 Task: Add an event with the title Sales Territory Planning and Expansion Discussion, date '2023/10/11', time 7:50 AM to 9:50 AMand add a description: The session will conclude with a recap and summary of key takeaways, providing participants with a comprehensive understanding of the elements that contribute to successful presentations. Participants will be encouraged to continue practicing their presentation skills outside of the session and seek further opportunities for growth and improvement.Select event color  Banana . Add location for the event as: 654 Puerta del Sol, Madrid, Spain, logged in from the account softage.5@softage.netand send the event invitation to softage.3@softage.net and softage.4@softage.net. Set a reminder for the event Weekly on Sunday
Action: Mouse moved to (51, 134)
Screenshot: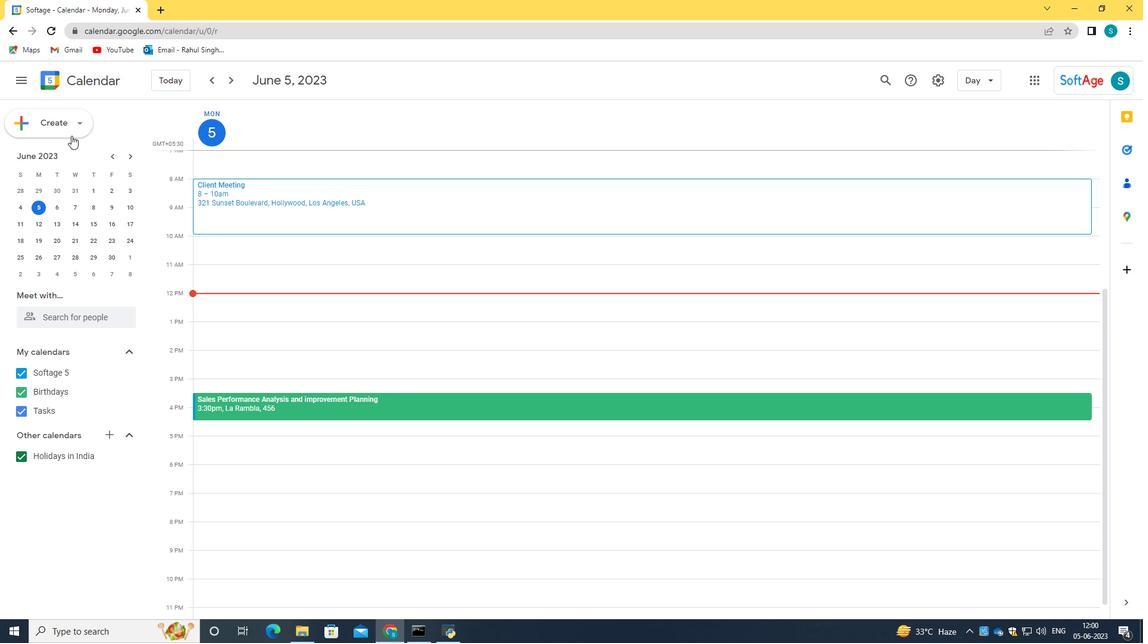 
Action: Mouse pressed left at (51, 134)
Screenshot: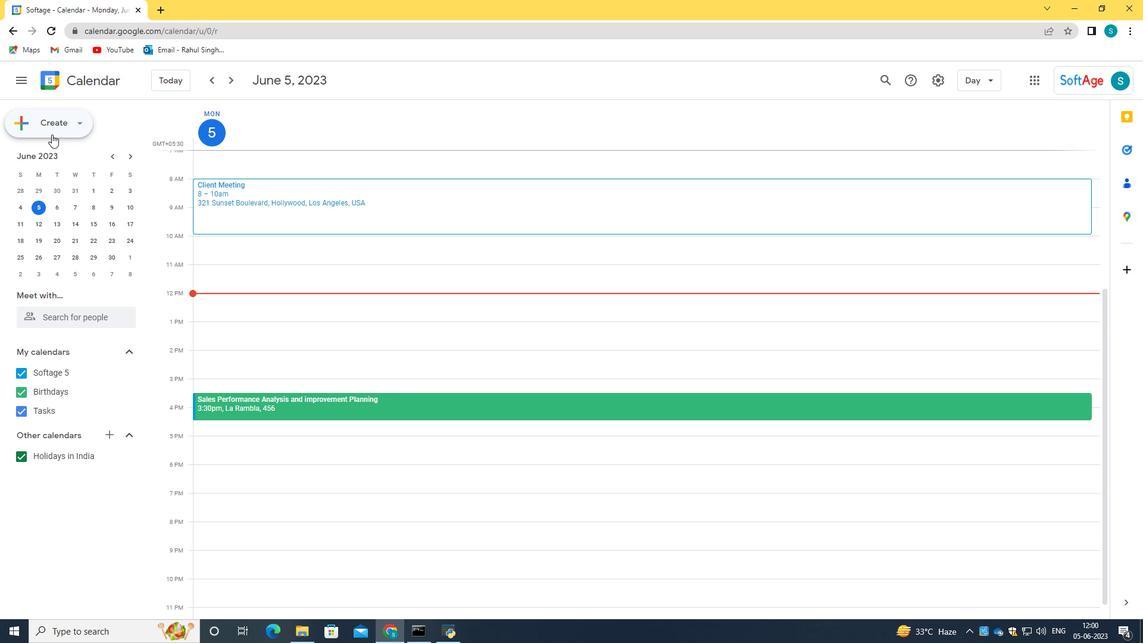 
Action: Mouse moved to (64, 162)
Screenshot: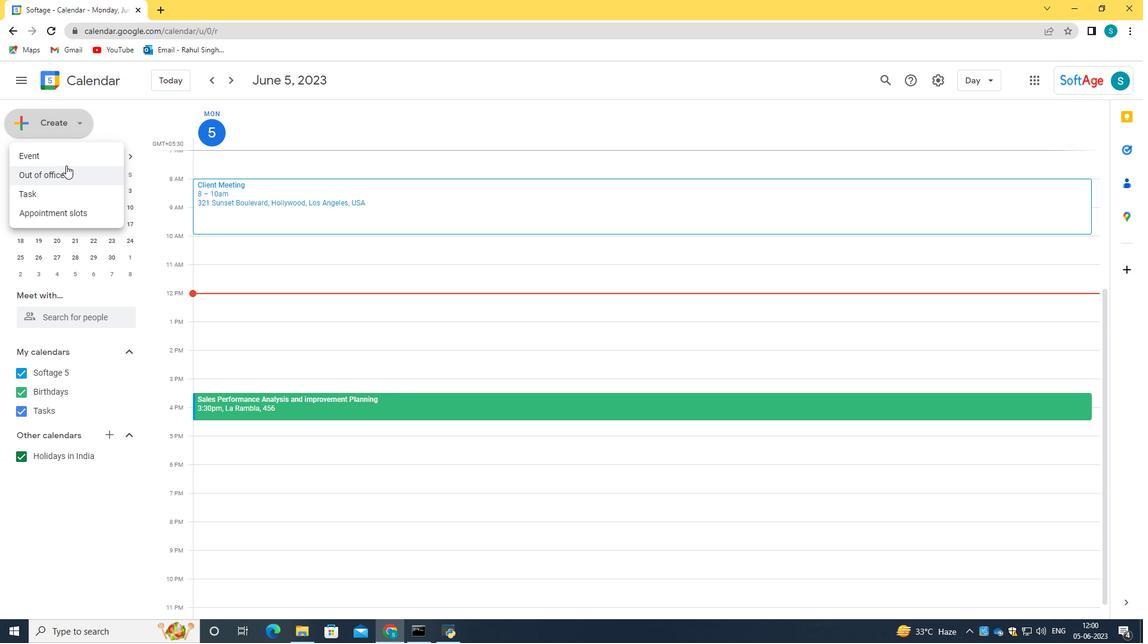 
Action: Mouse pressed left at (64, 162)
Screenshot: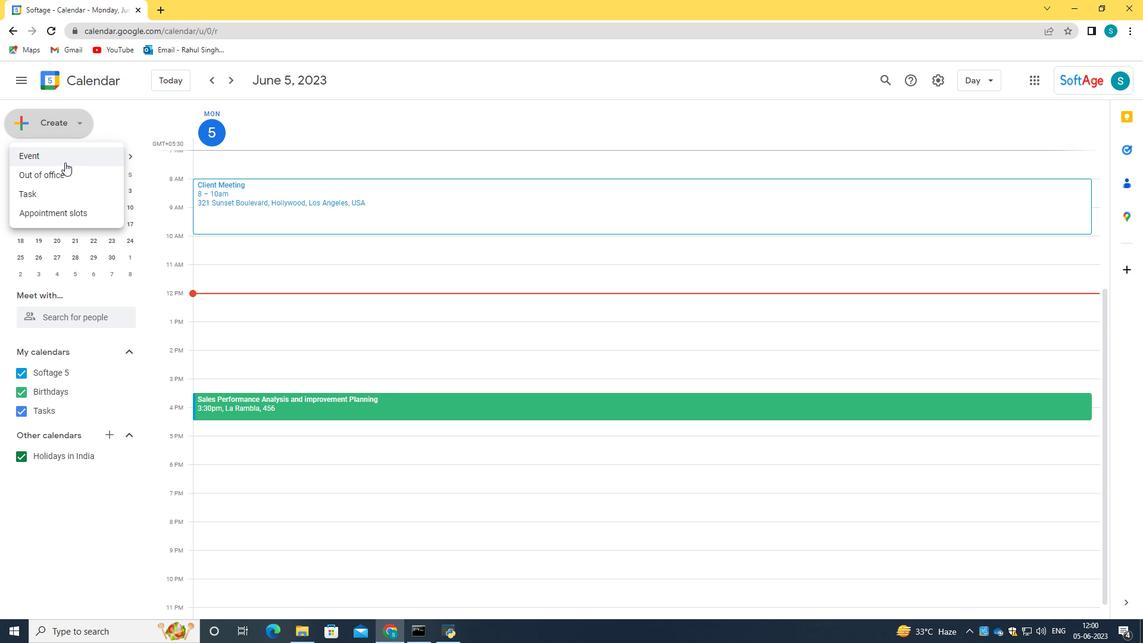 
Action: Mouse moved to (659, 485)
Screenshot: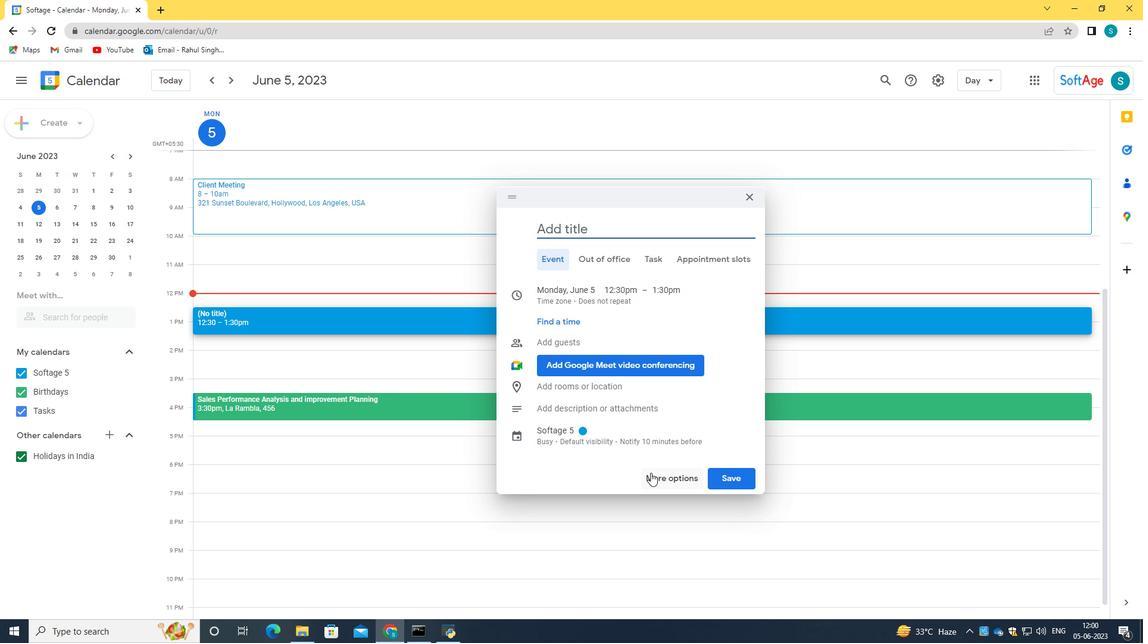 
Action: Mouse pressed left at (659, 485)
Screenshot: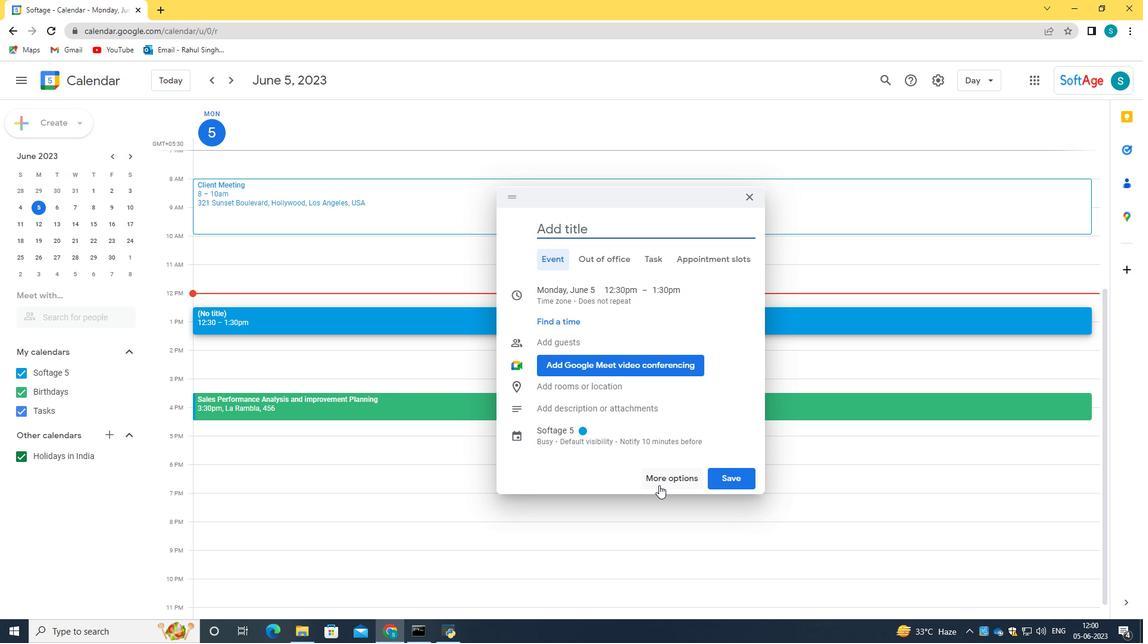 
Action: Mouse moved to (182, 87)
Screenshot: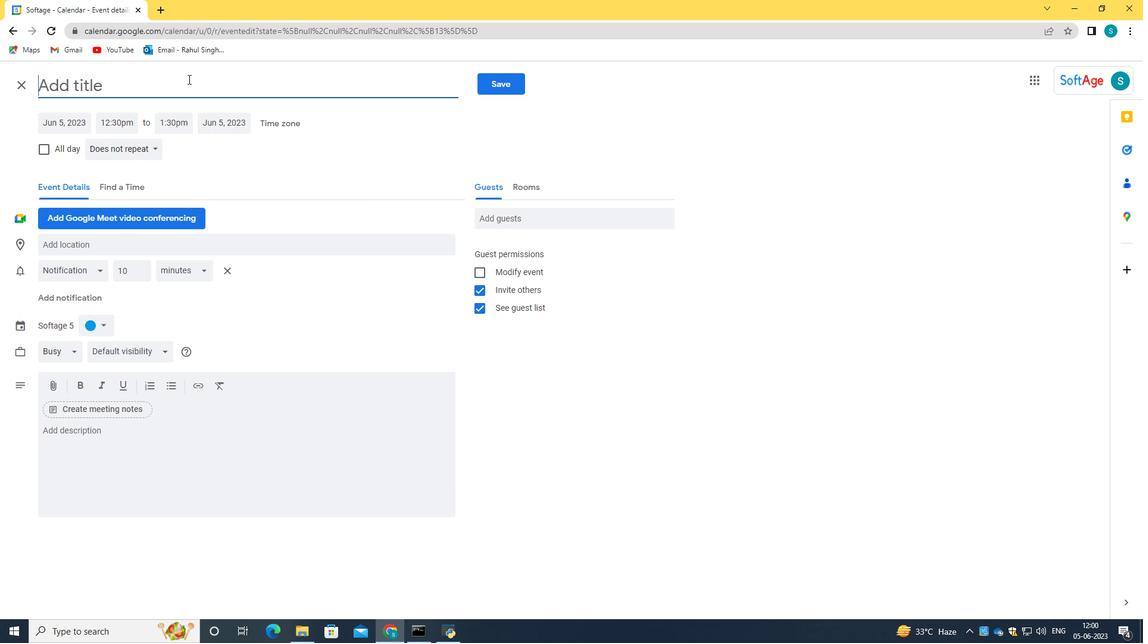 
Action: Mouse pressed left at (182, 87)
Screenshot: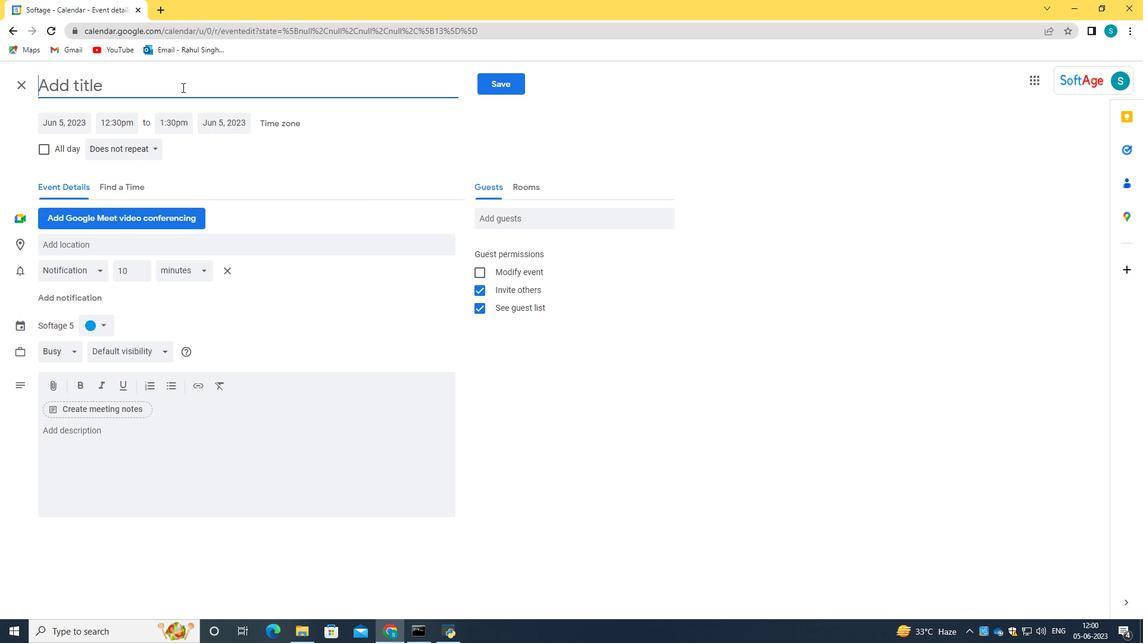 
Action: Key pressed <Key.caps_lock>S<Key.caps_lock>ales<Key.space><Key.caps_lock>T<Key.caps_lock>erritory<Key.space><Key.caps_lock>P<Key.caps_lock>l<Key.caps_lock><Key.caps_lock>nn<Key.backspace><Key.backspace>annign<Key.backspace><Key.backspace><Key.backspace>ing<Key.space>and<Key.space><Key.caps_lock>E<Key.caps_lock>xpansion<Key.space><Key.caps_lock>D<Key.caps_lock>iscussion
Screenshot: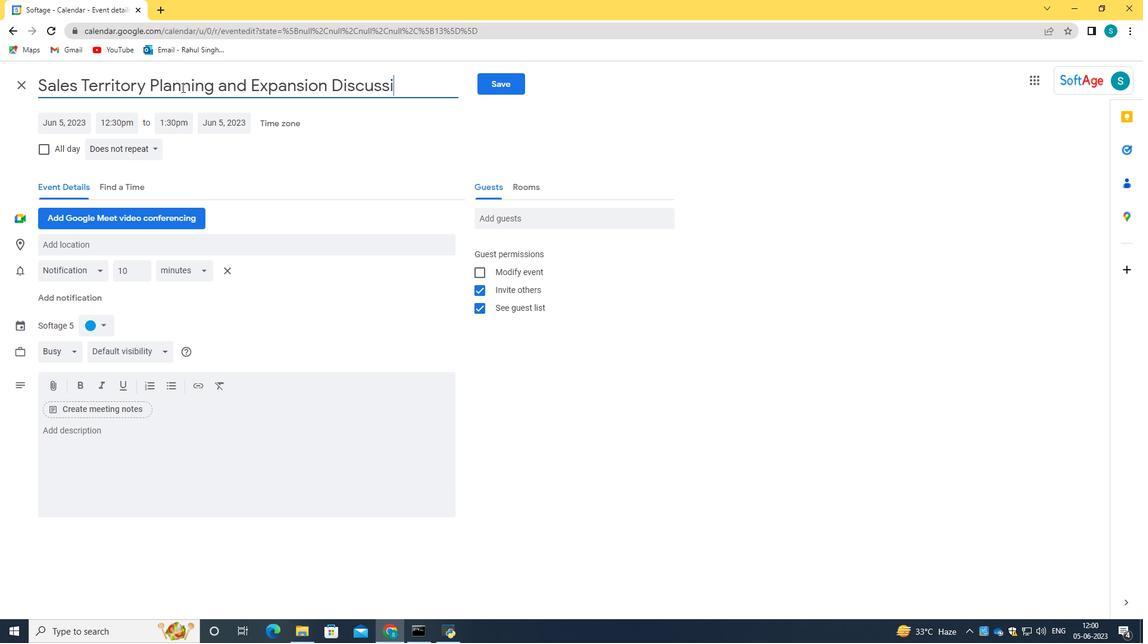 
Action: Mouse moved to (61, 120)
Screenshot: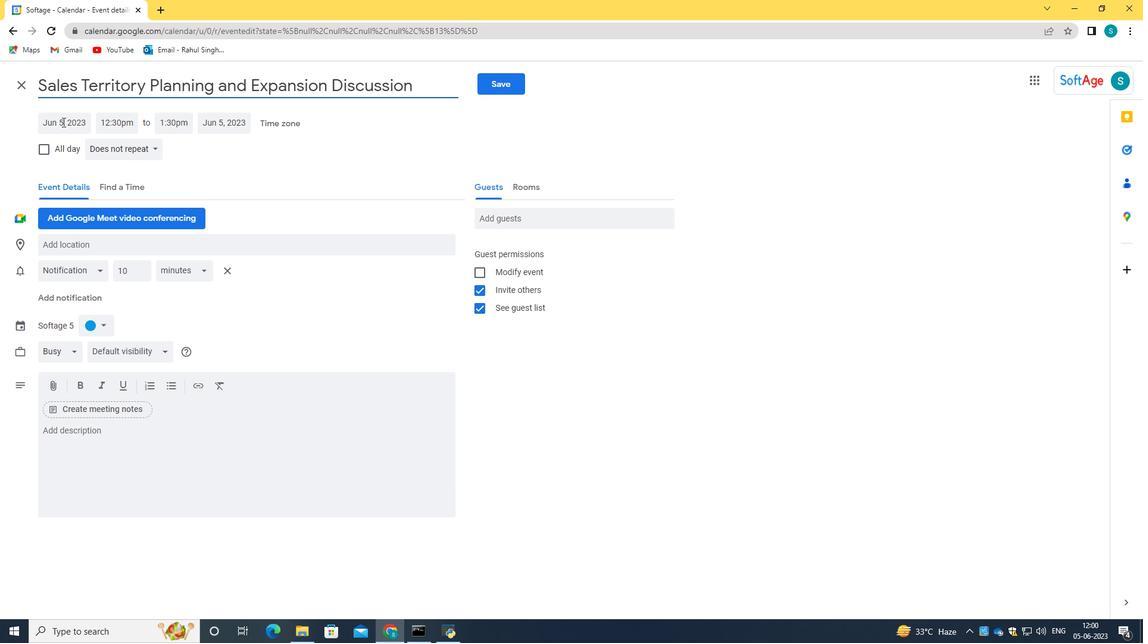 
Action: Mouse pressed left at (61, 120)
Screenshot: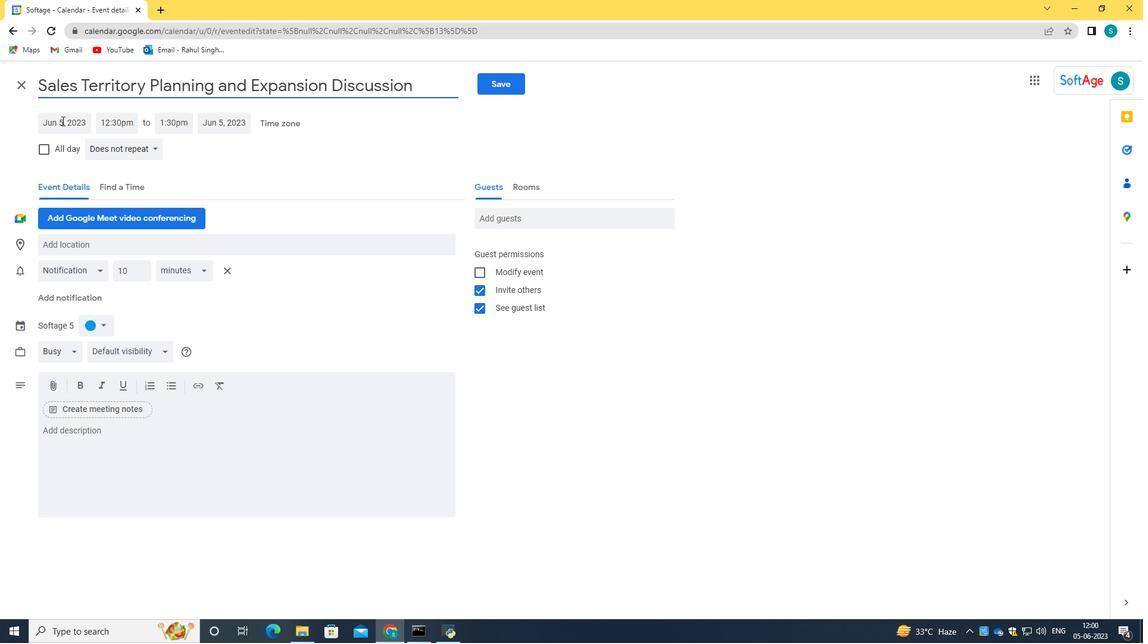 
Action: Key pressed 2023/10/11<Key.tab>07<Key.shift_r>:50<Key.space>am<Key.tab>09<Key.shift_r>:50<Key.space>am<Key.tab>
Screenshot: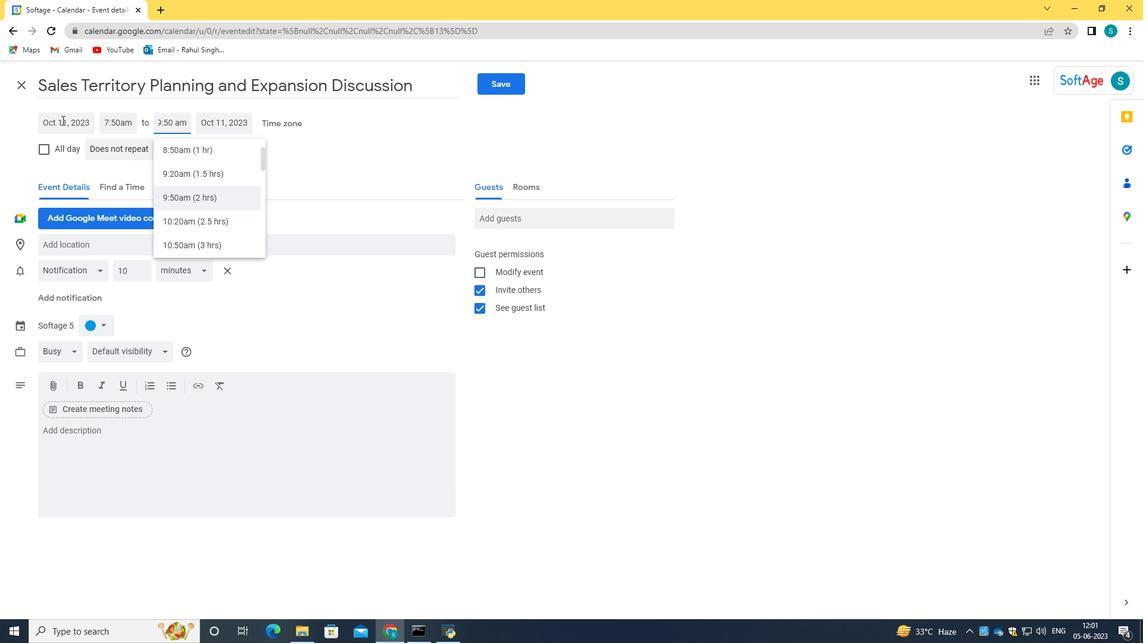 
Action: Mouse moved to (130, 446)
Screenshot: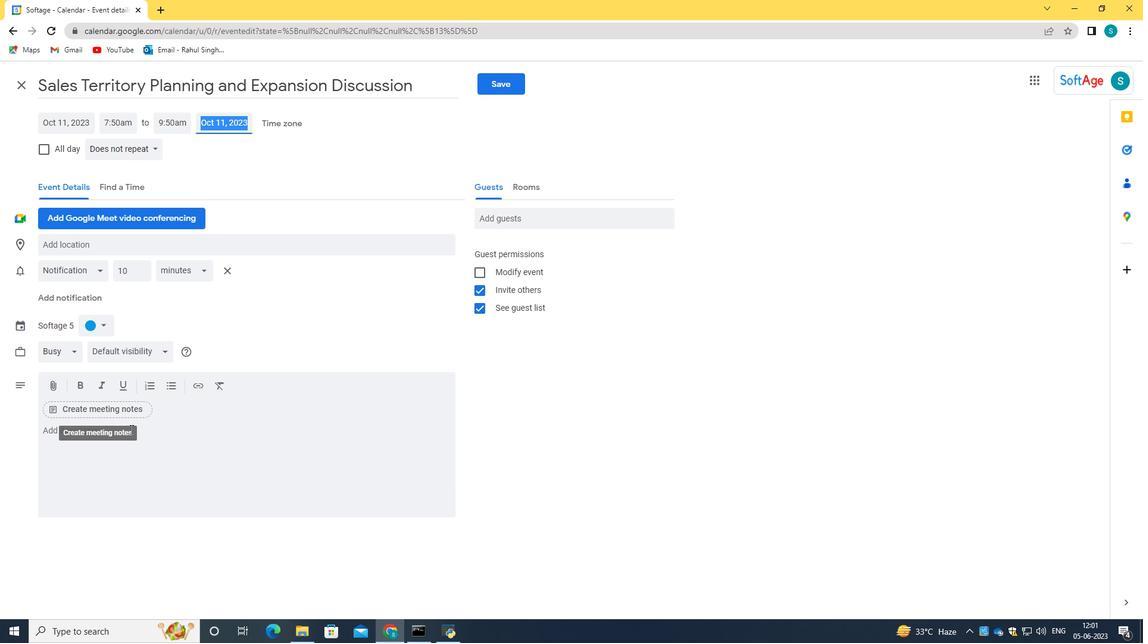 
Action: Mouse pressed left at (130, 446)
Screenshot: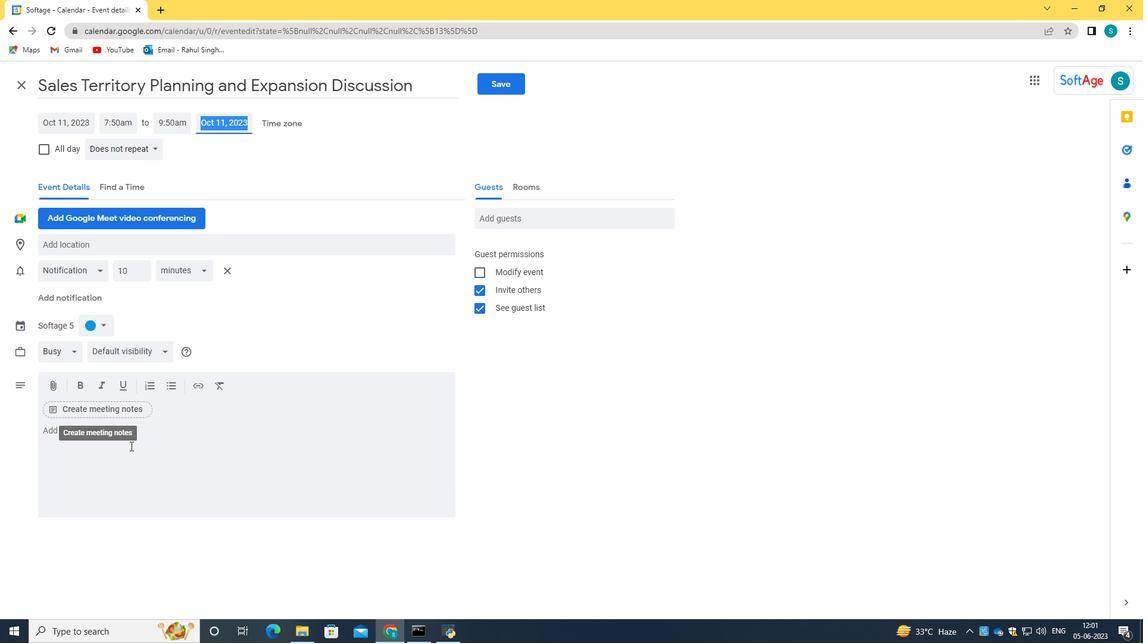 
Action: Key pressed <Key.caps_lock><Key.caps_lock><Key.caps_lock>T<Key.caps_lock>he<Key.space>session<Key.space>will<Key.space>conclude<Key.space>with<Key.space>are<Key.backspace><Key.backspace><Key.space>recap<Key.space>and<Key.space>summary<Key.space>of<Key.space>key<Key.space>takeways,<Key.space>providing<Key.space><Key.backspace><Key.backspace><Key.backspace><Key.backspace><Key.backspace><Key.backspace><Key.backspace><Key.backspace><Key.backspace><Key.backspace><Key.backspace><Key.backspace><Key.backspace><Key.backspace><Key.backspace><Key.backspace>aways,<Key.space>providing<Key.space>participants<Key.space>with<Key.space>a<Key.space>comprehensive<Key.space>understanding<Key.space>of<Key.space>the<Key.space>elen<Key.backspace>mants<Key.space>that<Key.space><Key.backspace><Key.backspace><Key.backspace><Key.backspace><Key.backspace><Key.backspace><Key.backspace><Key.backspace><Key.backspace><Key.backspace><Key.backspace>ment<Key.space>that<Key.space>contribute<Key.space>to<Key.space>successful<Key.space>presentations.<Key.space><Key.caps_lock>P<Key.caps_lock>articipants<Key.space>will<Key.space>be<Key.space>encou<Key.backspace>uraged<Key.space>to<Key.space>continue<Key.space>practicing<Key.space>their<Key.space>presentatin<Key.backspace>on<Key.space>skill<Key.space>outside<Key.space>of<Key.space>the<Key.space>session<Key.space>and<Key.space>seek<Key.space>further<Key.space>opportunities<Key.space>for<Key.space>growth<Key.space>and<Key.space>improvemtn<Key.backspace><Key.backspace>etn/<Key.backspace><Key.backspace><Key.backspace>nt.
Screenshot: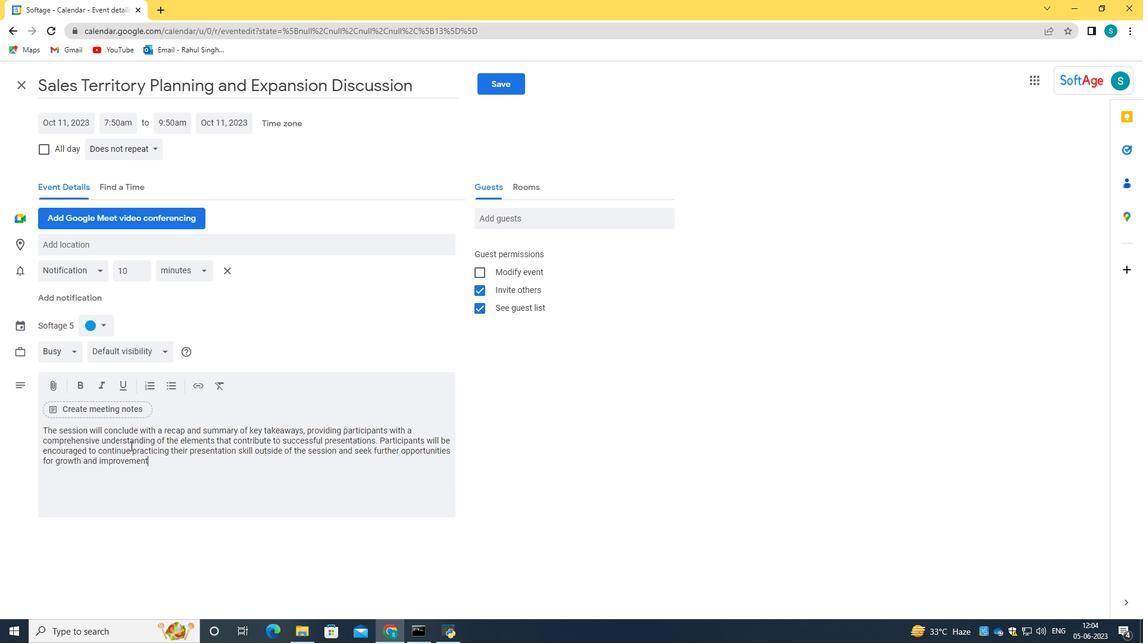 
Action: Mouse moved to (107, 322)
Screenshot: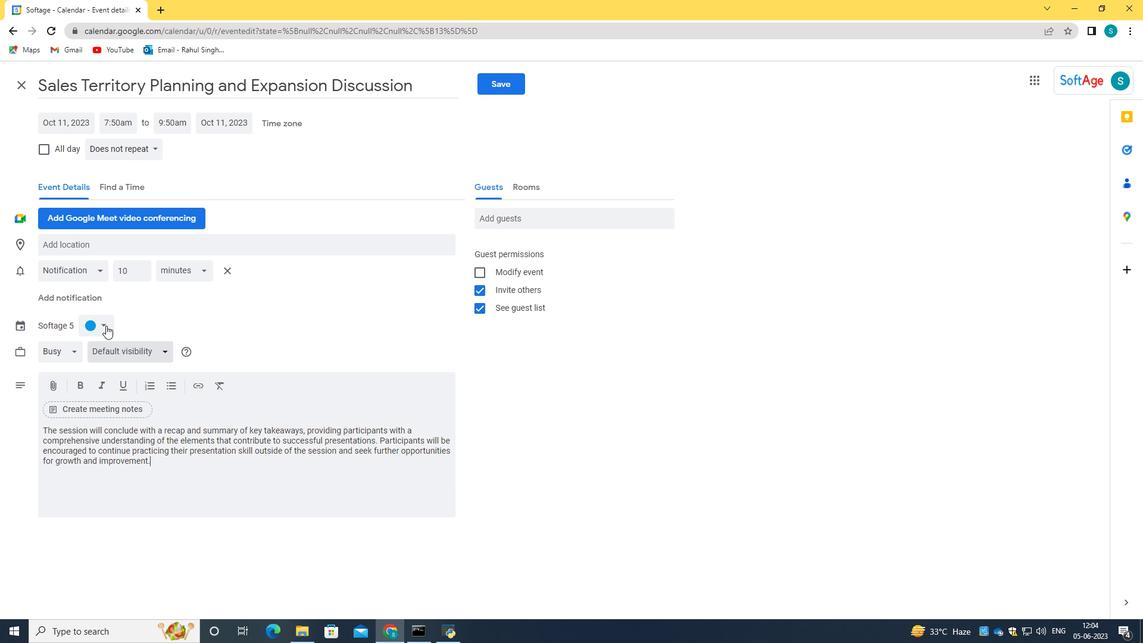
Action: Mouse pressed left at (107, 322)
Screenshot: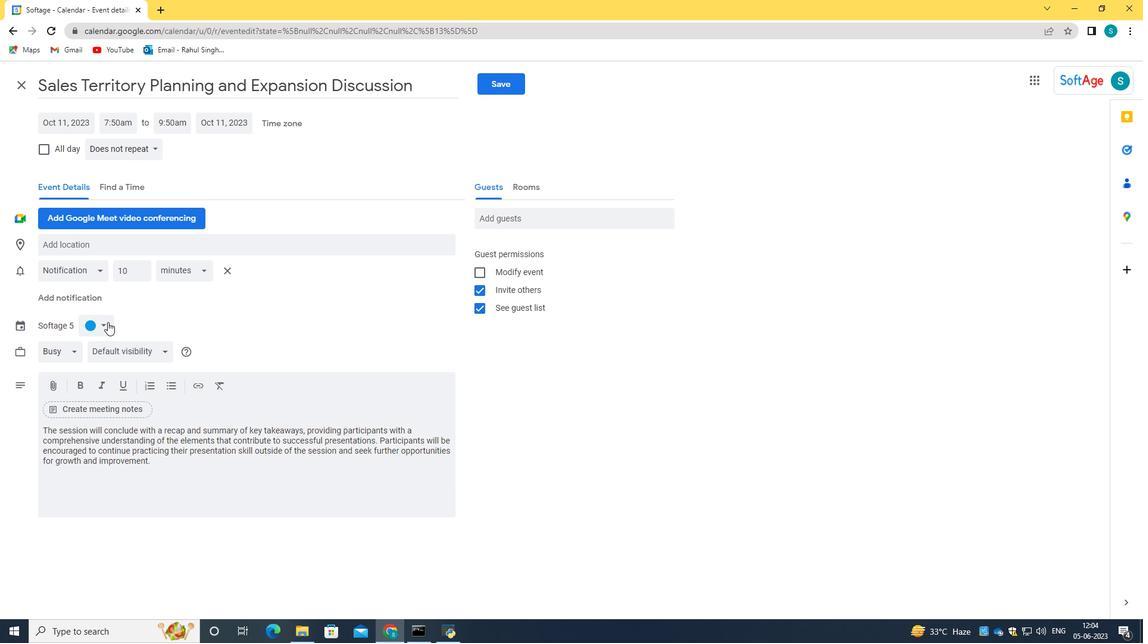 
Action: Mouse moved to (106, 342)
Screenshot: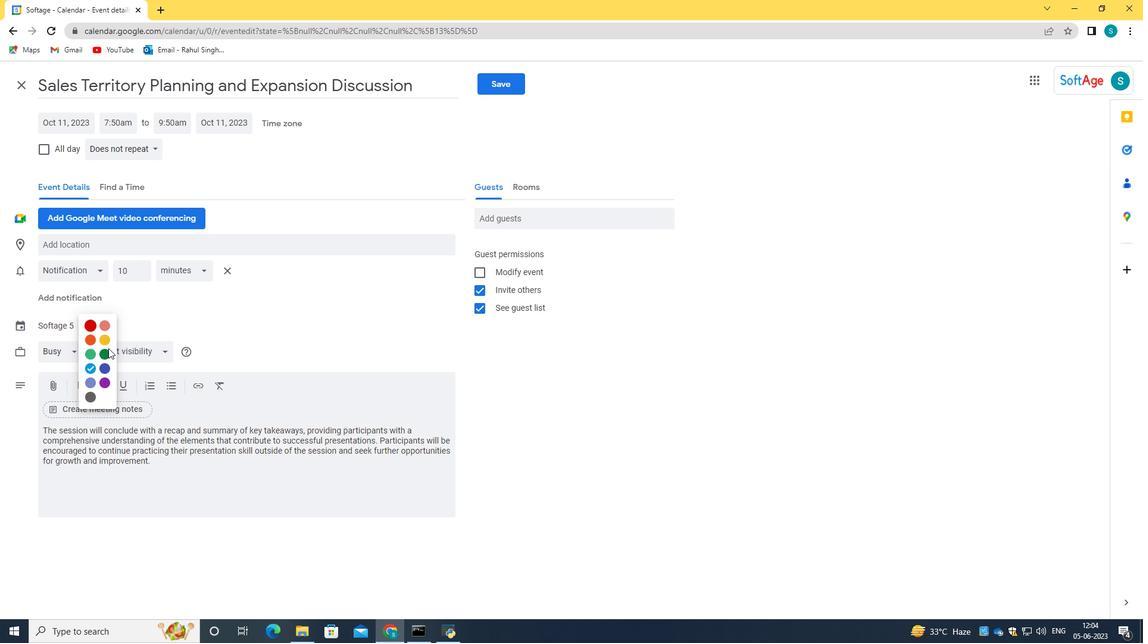
Action: Mouse pressed left at (106, 342)
Screenshot: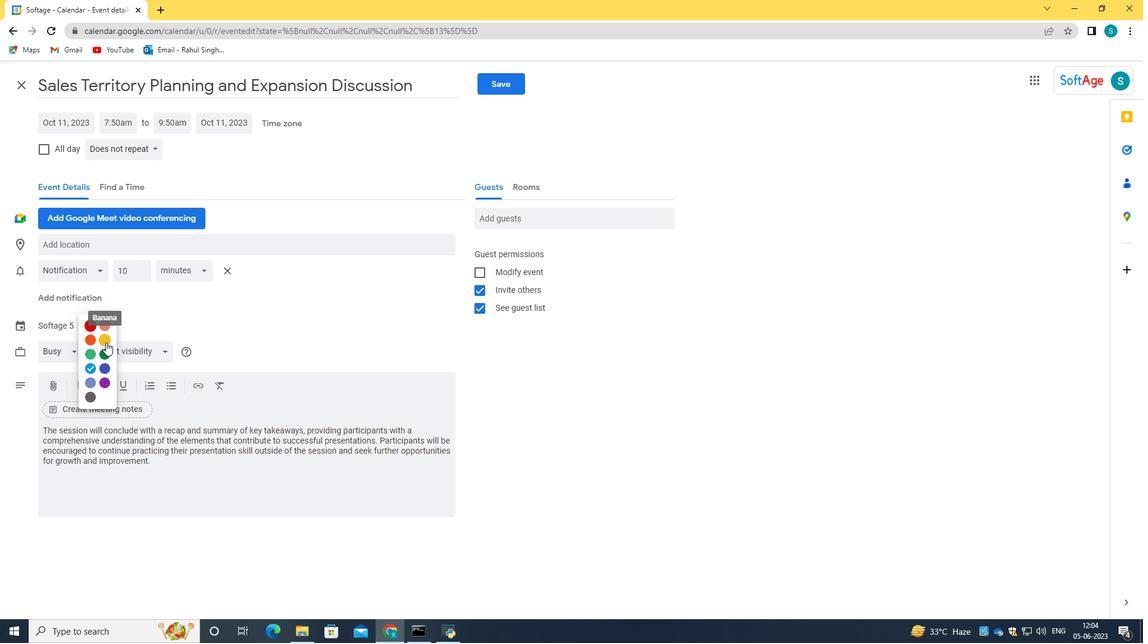 
Action: Mouse moved to (89, 238)
Screenshot: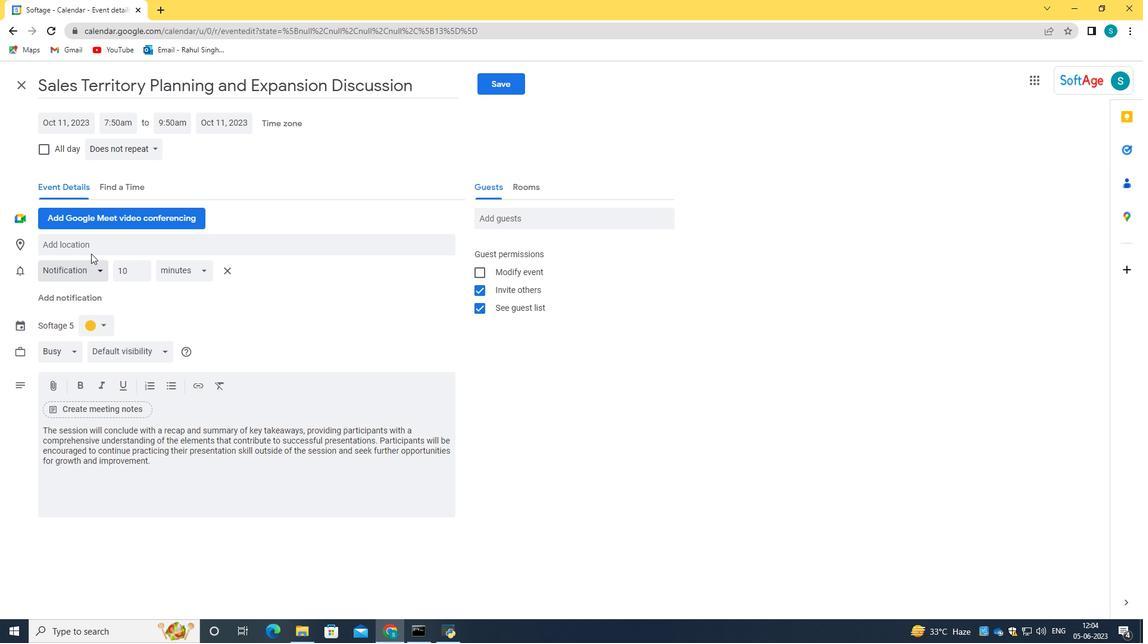 
Action: Mouse pressed left at (89, 238)
Screenshot: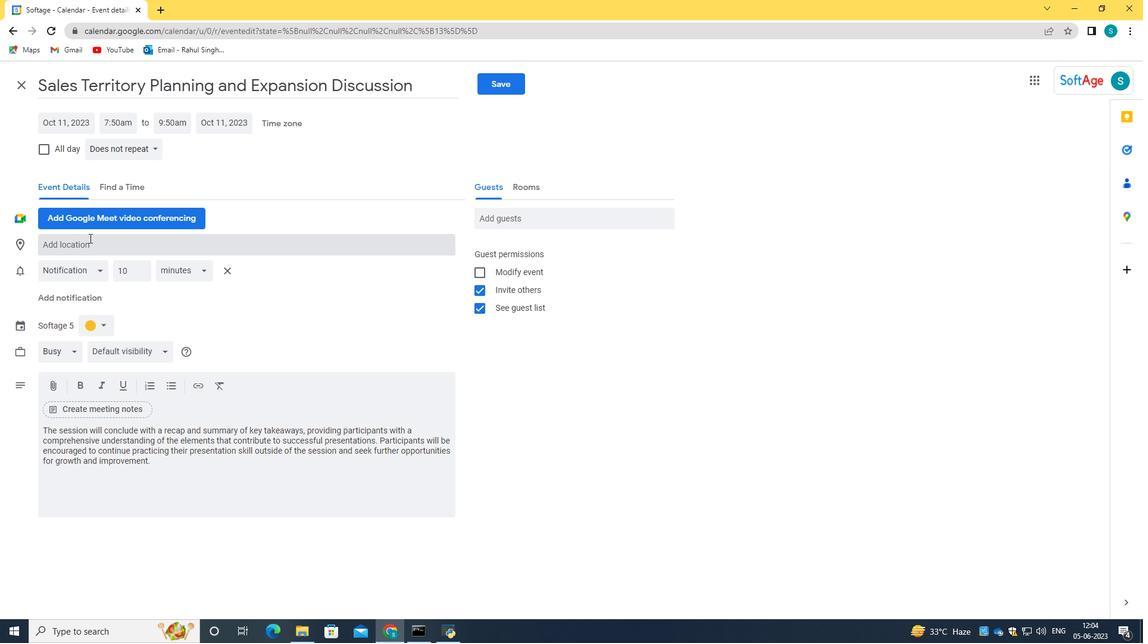 
Action: Key pressed 654<Key.space><Key.caps_lock>P<Key.caps_lock>uerta<Key.space>del<Key.space><Key.caps_lock>S<Key.caps_lock>ol,<Key.space><Key.caps_lock>M<Key.caps_lock>adrid,<Key.space><Key.caps_lock>S<Key.caps_lock>p
Screenshot: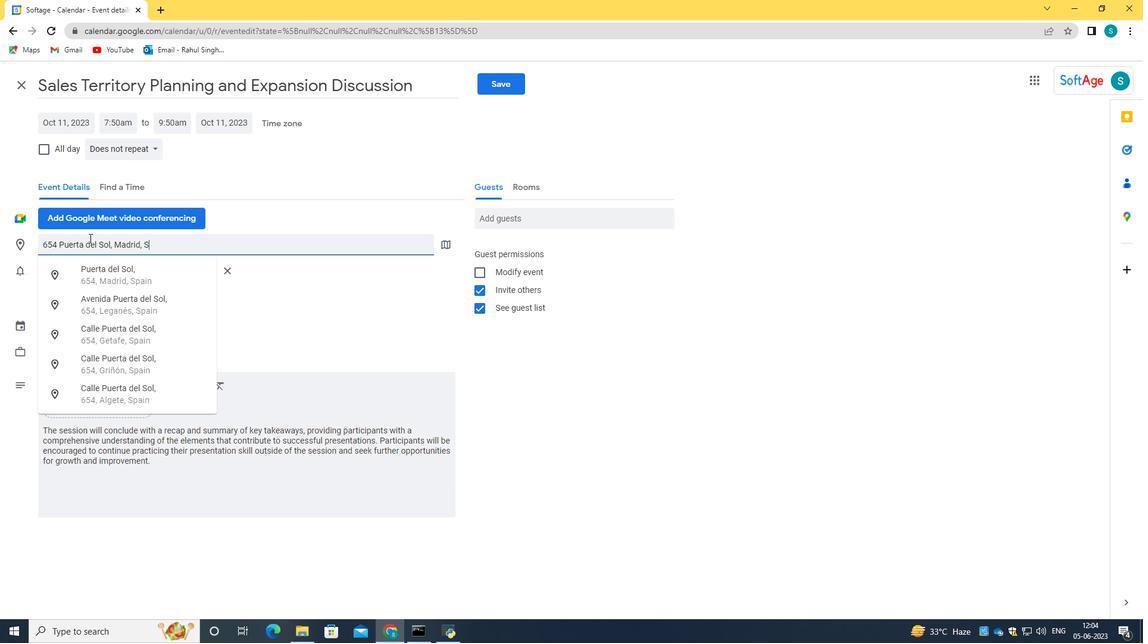 
Action: Mouse moved to (91, 273)
Screenshot: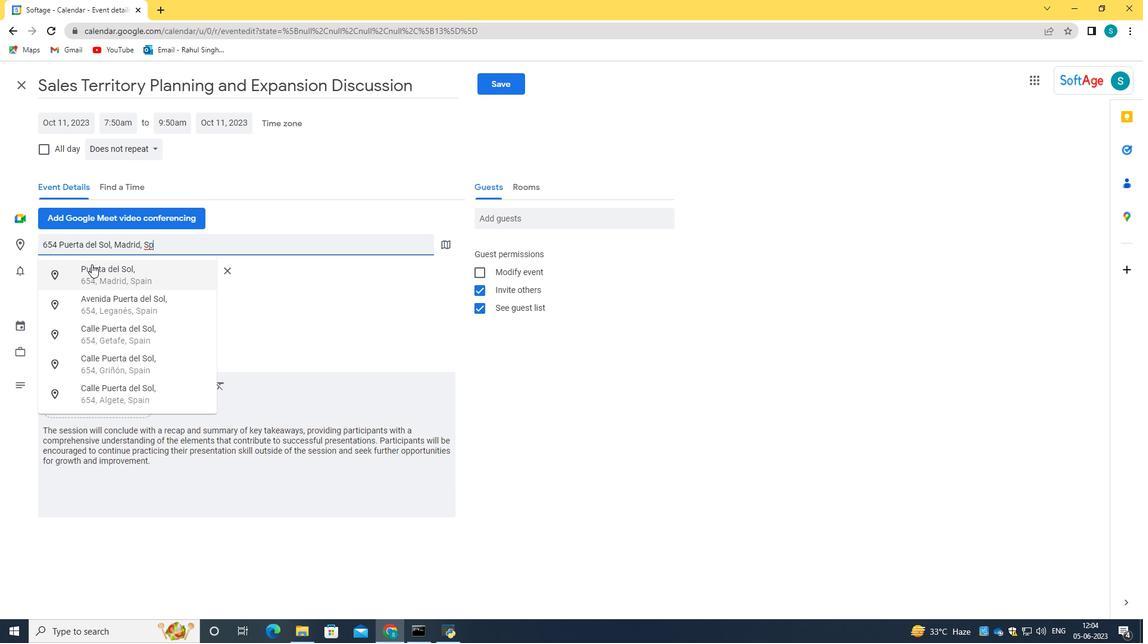 
Action: Mouse pressed left at (91, 273)
Screenshot: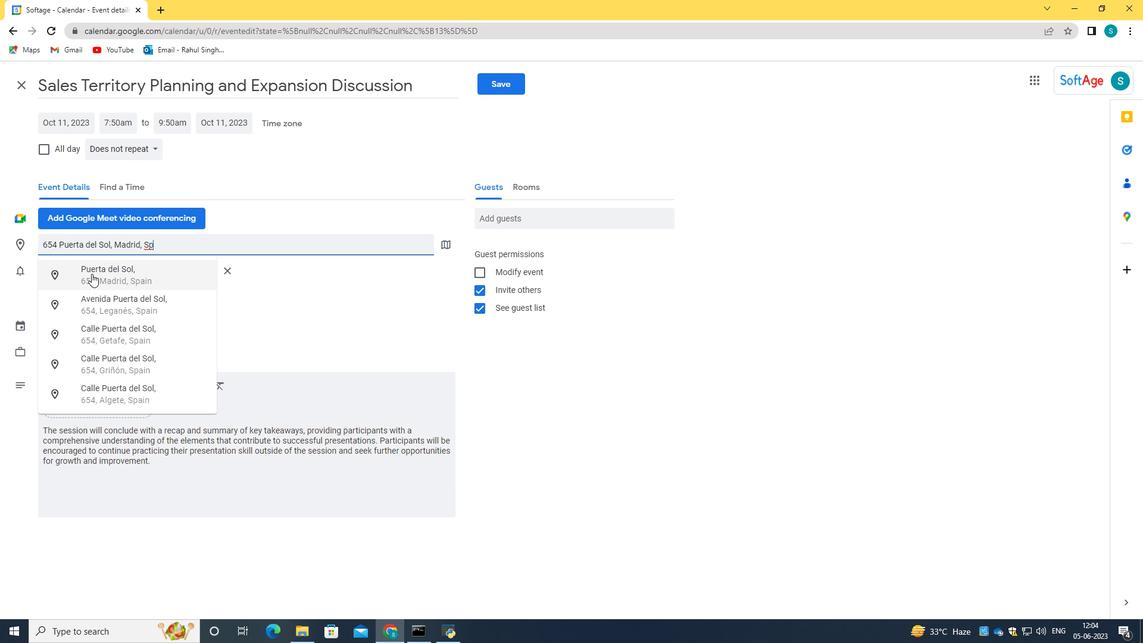 
Action: Mouse moved to (595, 219)
Screenshot: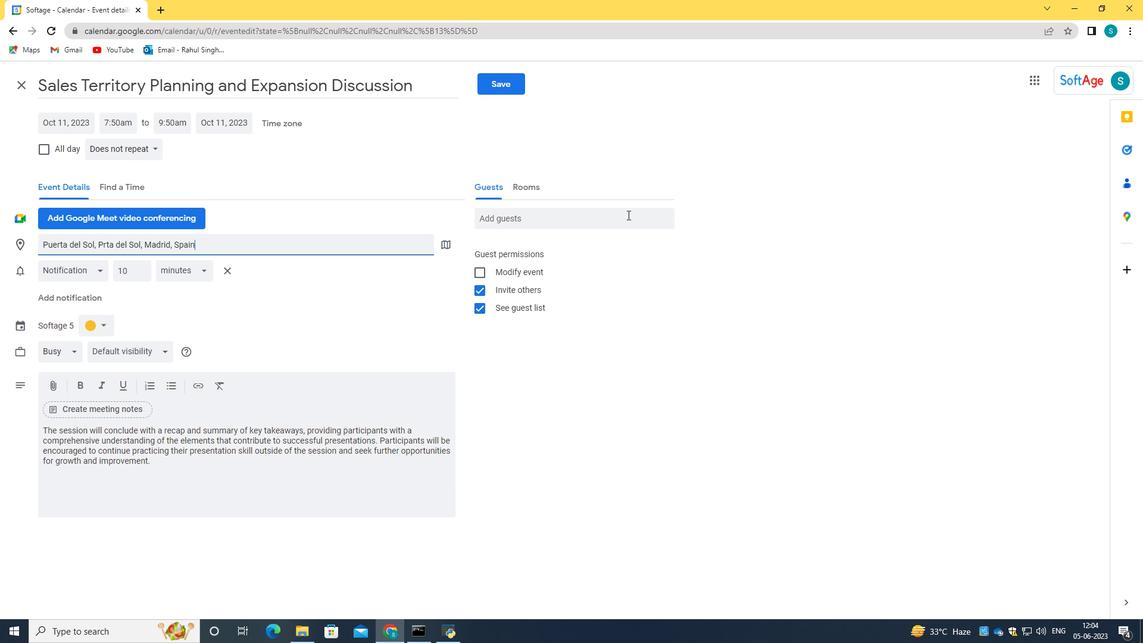 
Action: Mouse pressed left at (595, 219)
Screenshot: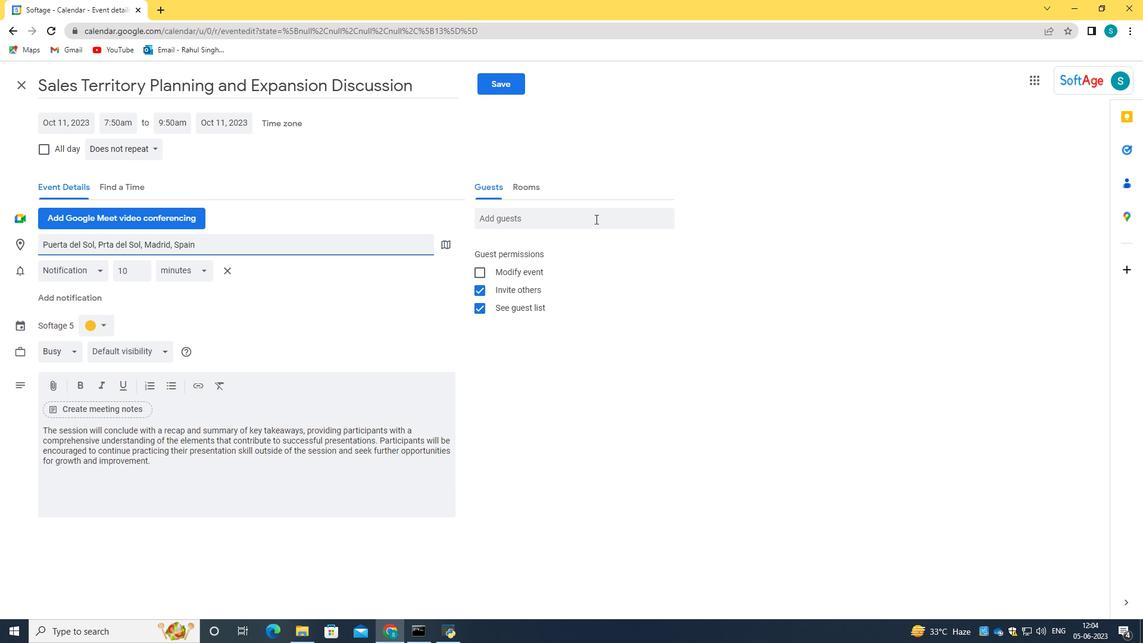 
Action: Key pressed softage.3<Key.shift>@sod<Key.backspace>ftage.net<Key.tab>si<Key.backspace>oftage.4<Key.shift>@softage.net
Screenshot: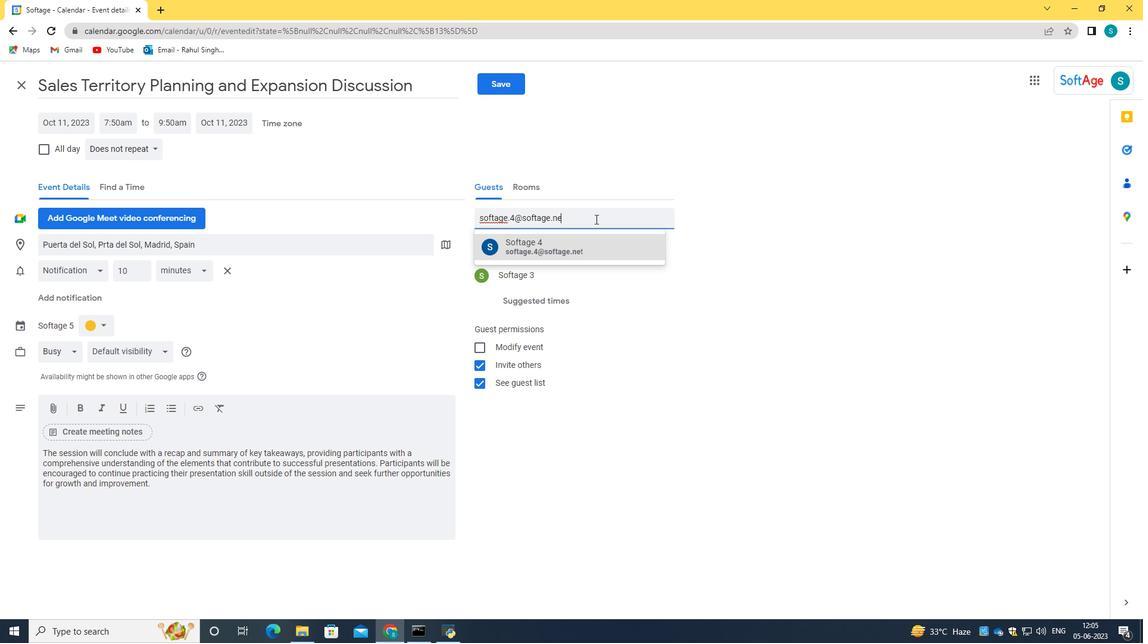
Action: Mouse moved to (586, 247)
Screenshot: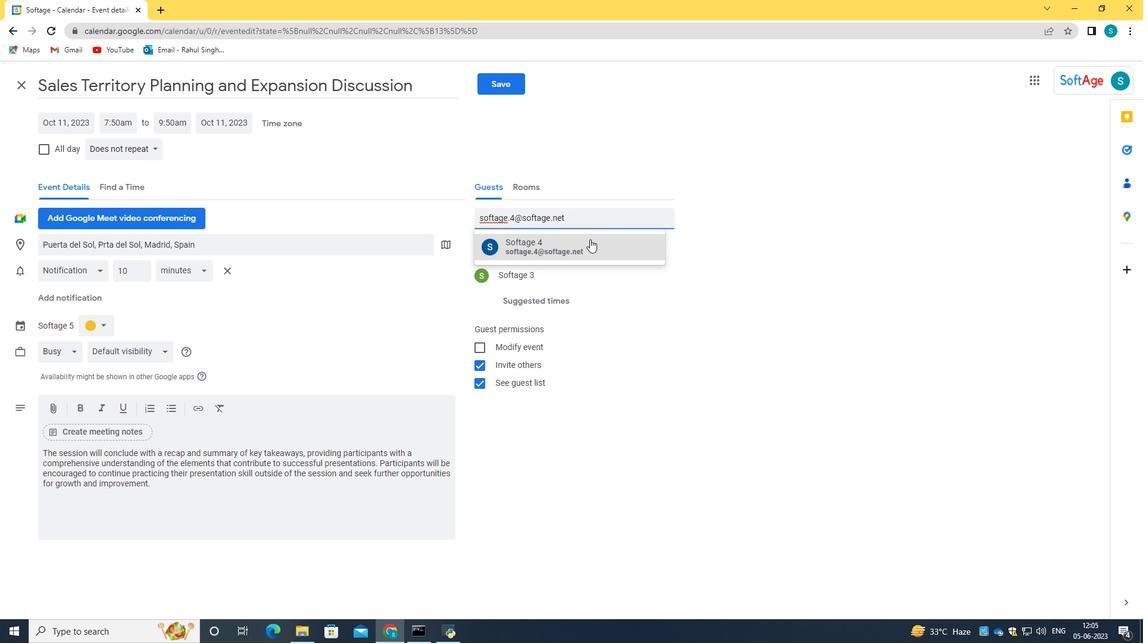 
Action: Mouse pressed left at (586, 247)
Screenshot: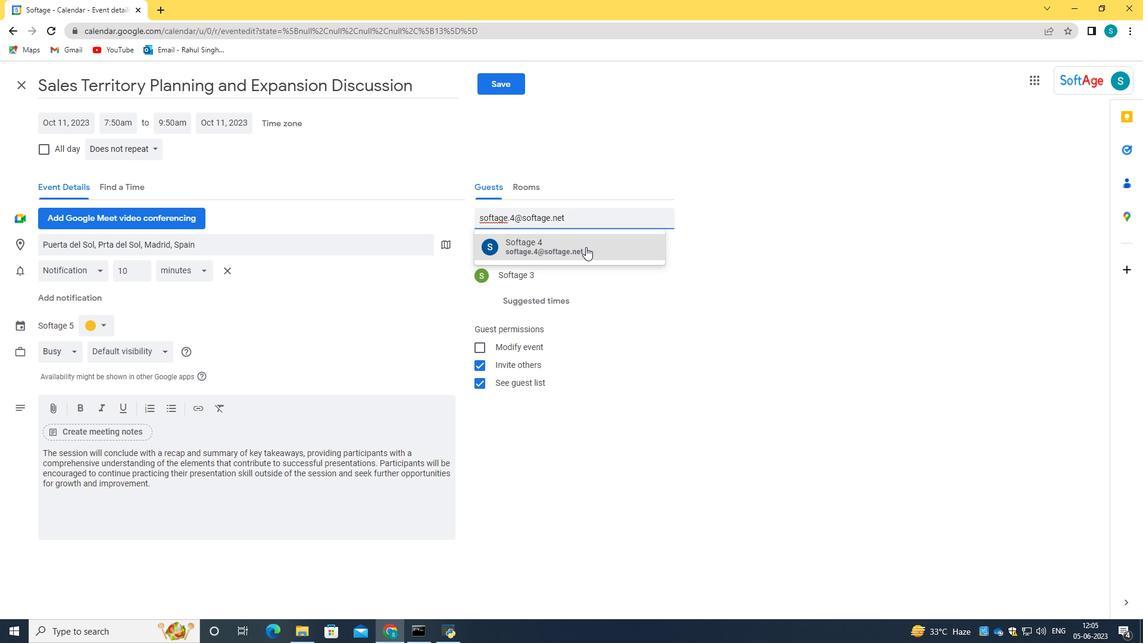 
Action: Mouse moved to (120, 151)
Screenshot: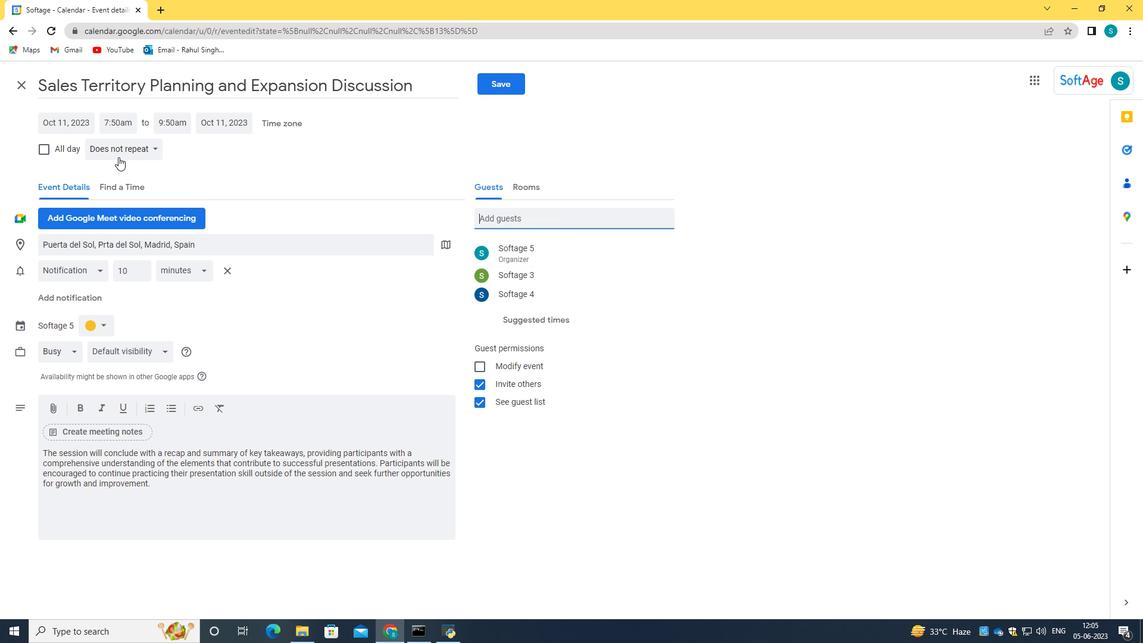 
Action: Mouse pressed left at (120, 151)
Screenshot: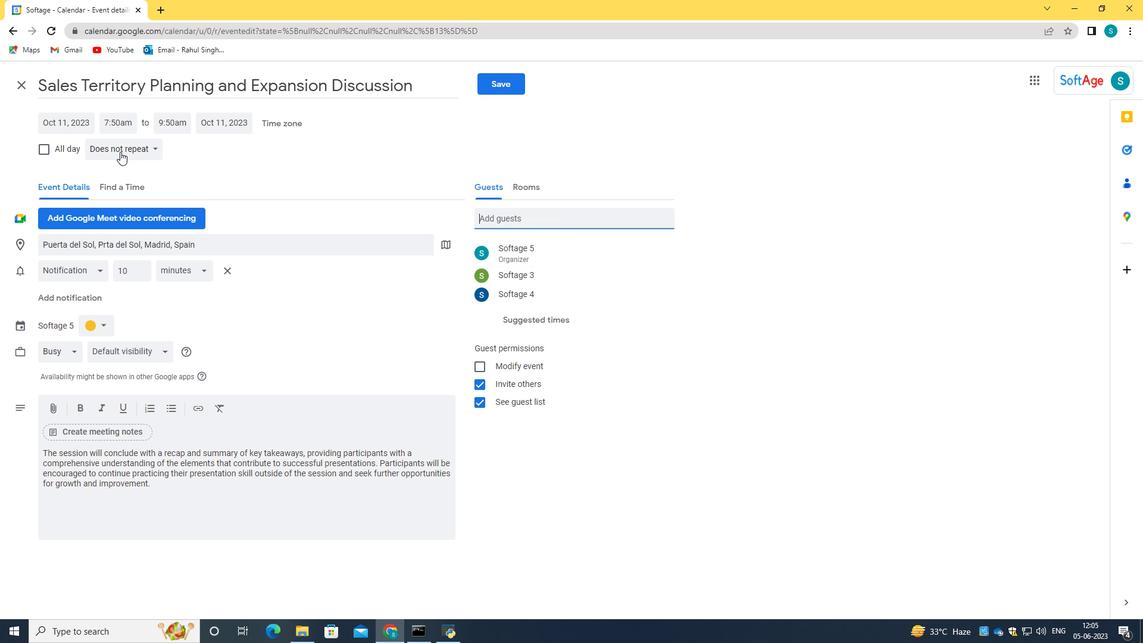 
Action: Mouse moved to (142, 276)
Screenshot: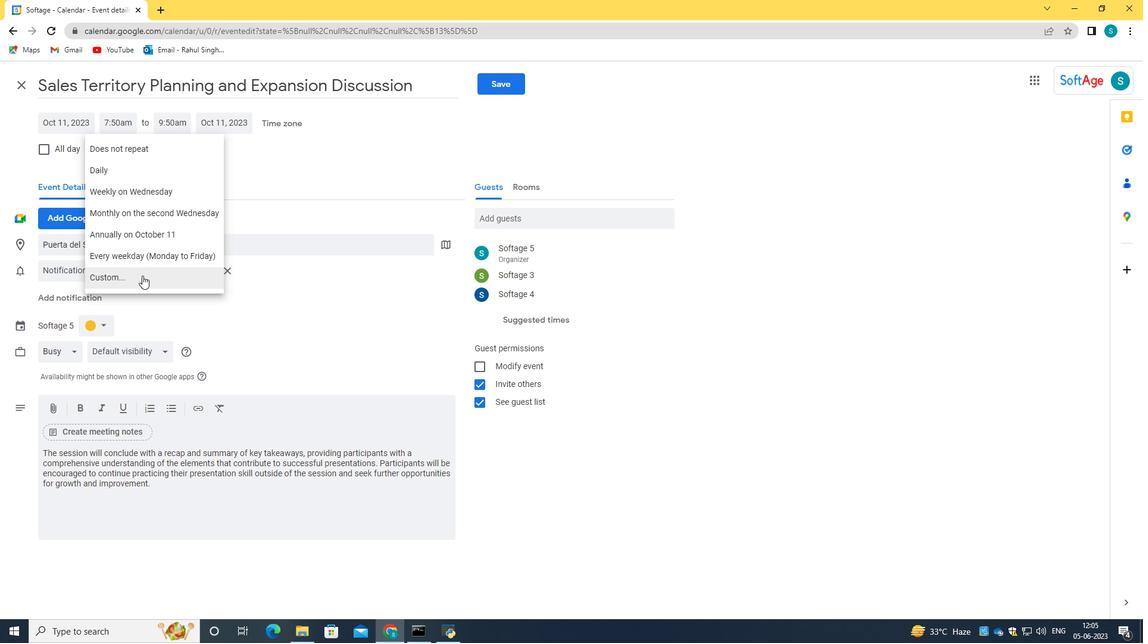 
Action: Mouse pressed left at (142, 276)
Screenshot: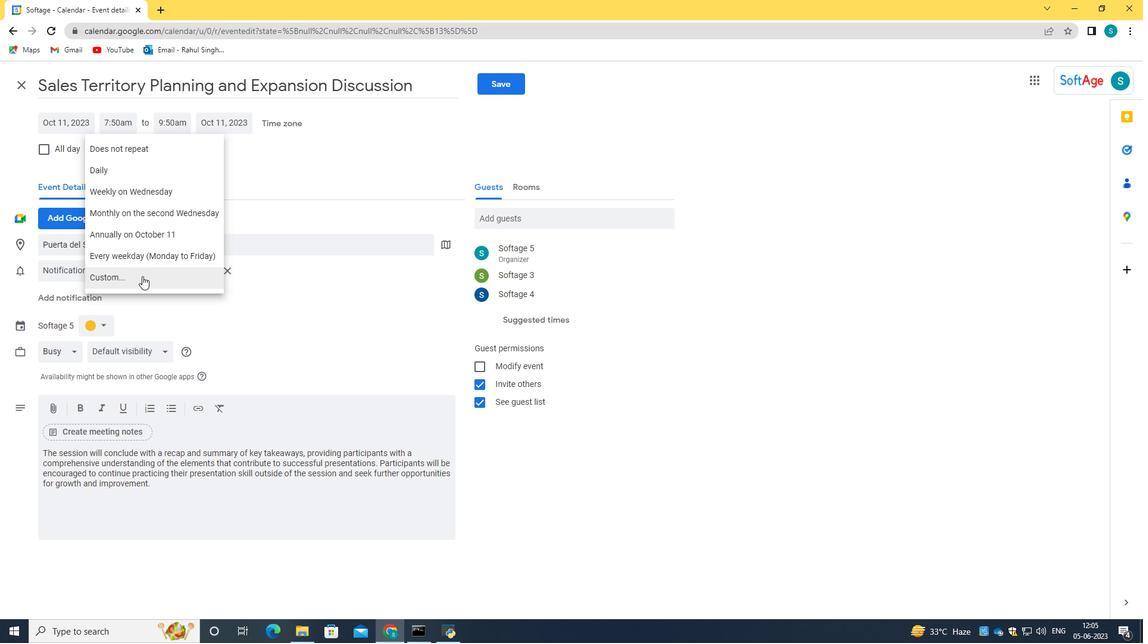 
Action: Mouse moved to (474, 318)
Screenshot: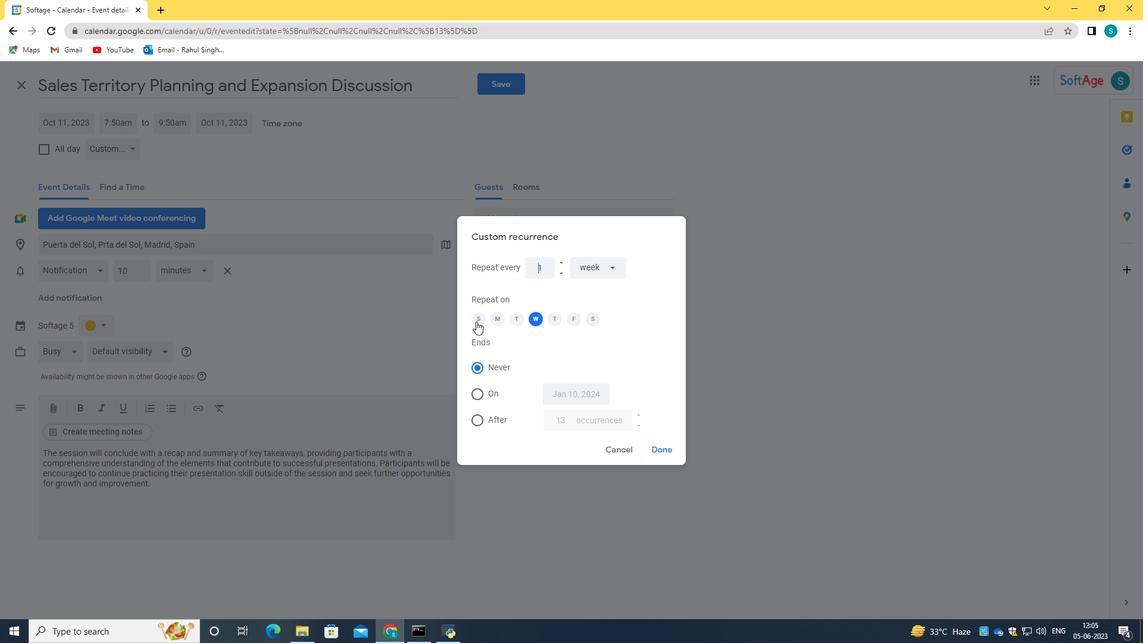 
Action: Mouse pressed left at (474, 318)
Screenshot: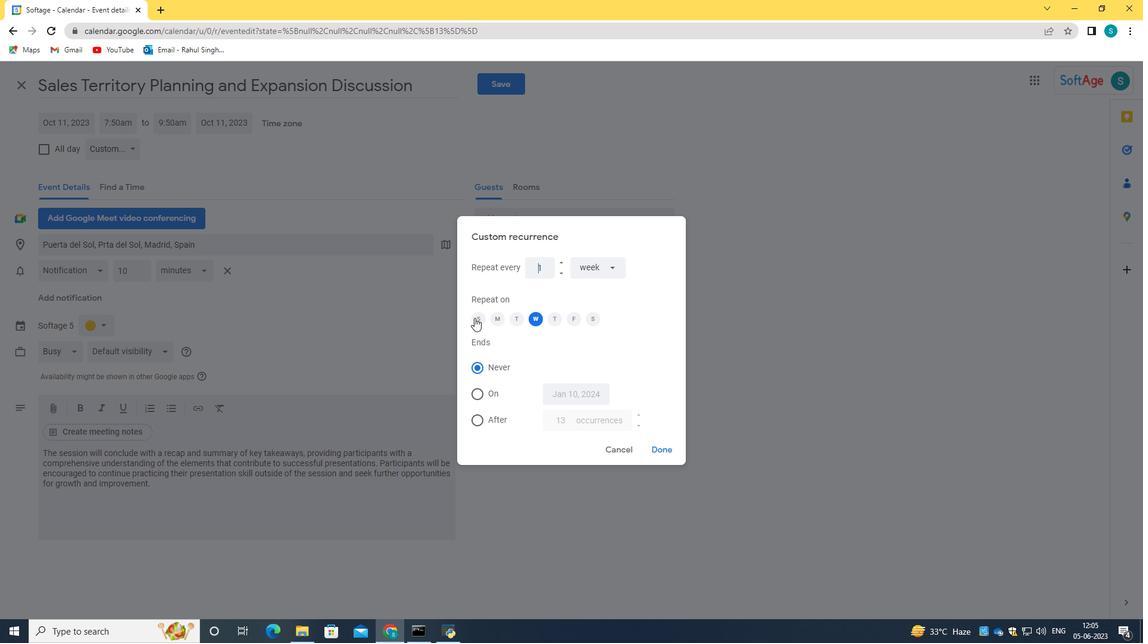 
Action: Mouse moved to (537, 318)
Screenshot: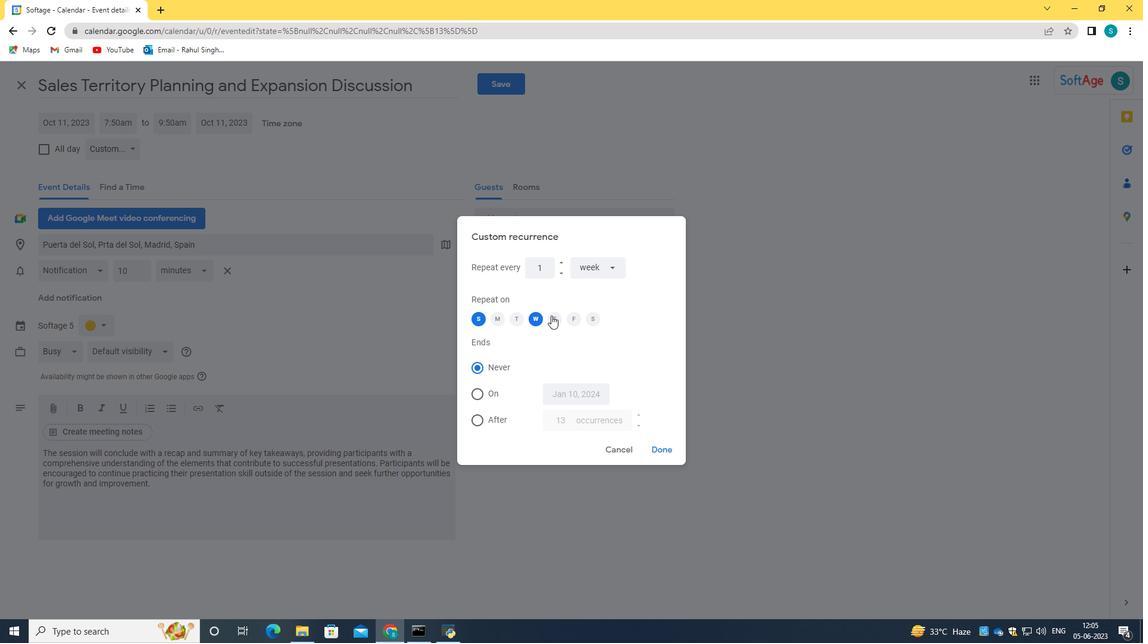 
Action: Mouse pressed left at (537, 318)
Screenshot: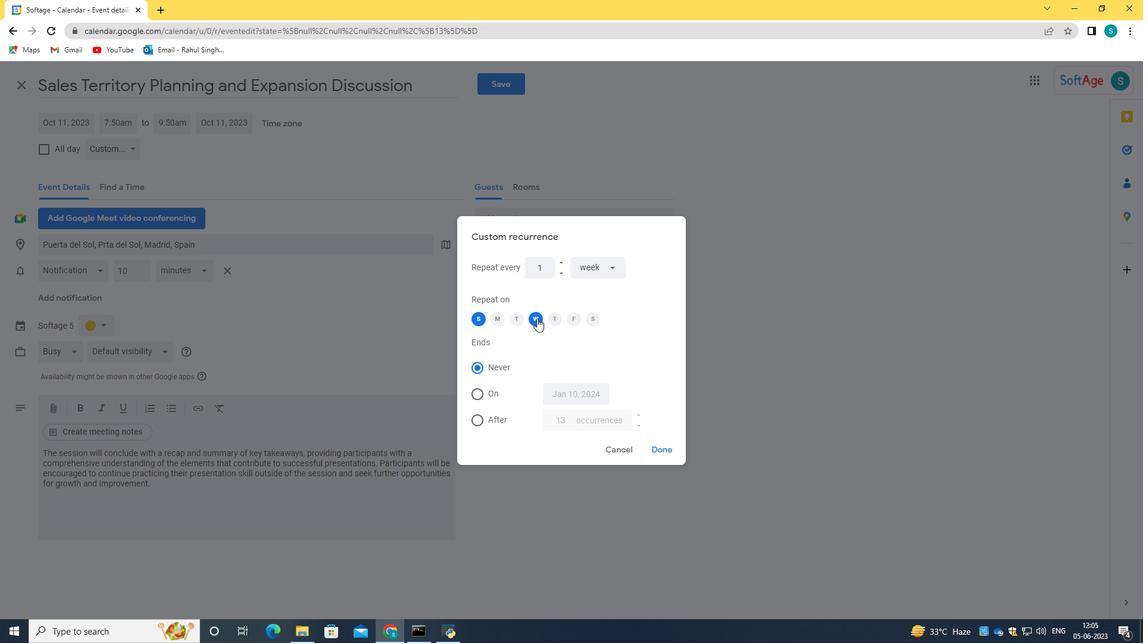 
Action: Mouse moved to (663, 449)
Screenshot: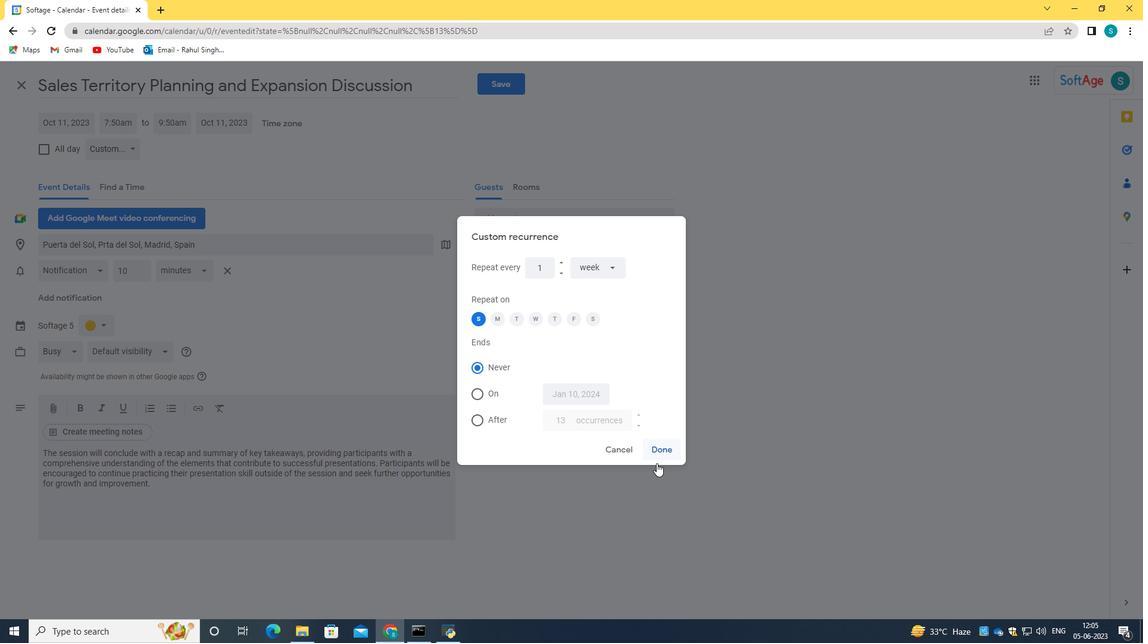 
Action: Mouse pressed left at (663, 449)
Screenshot: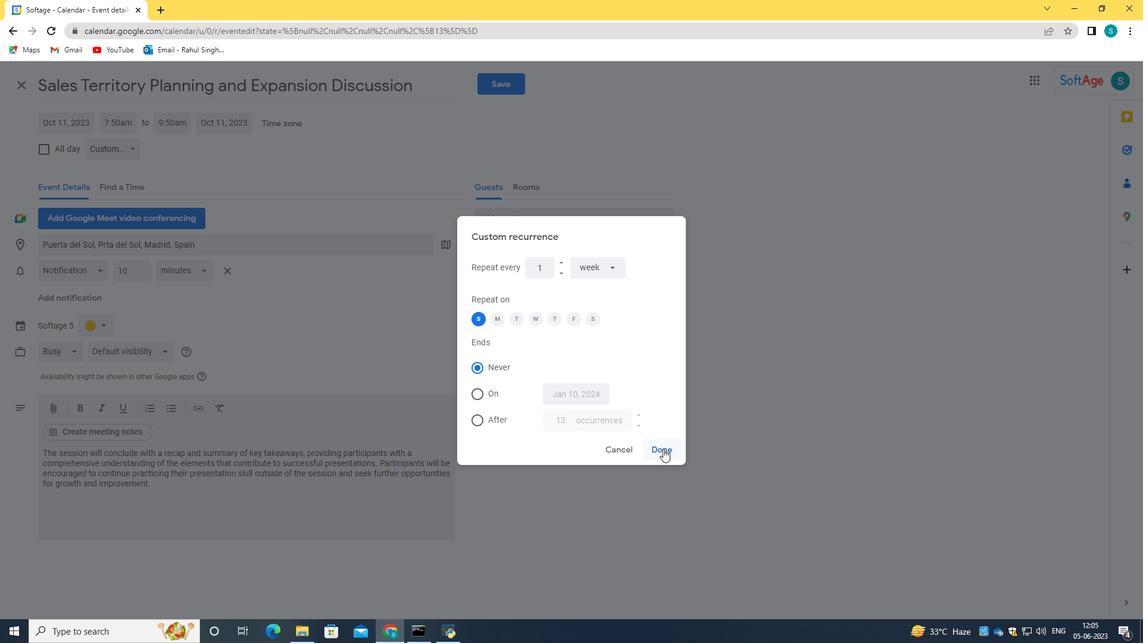 
Action: Mouse moved to (509, 93)
Screenshot: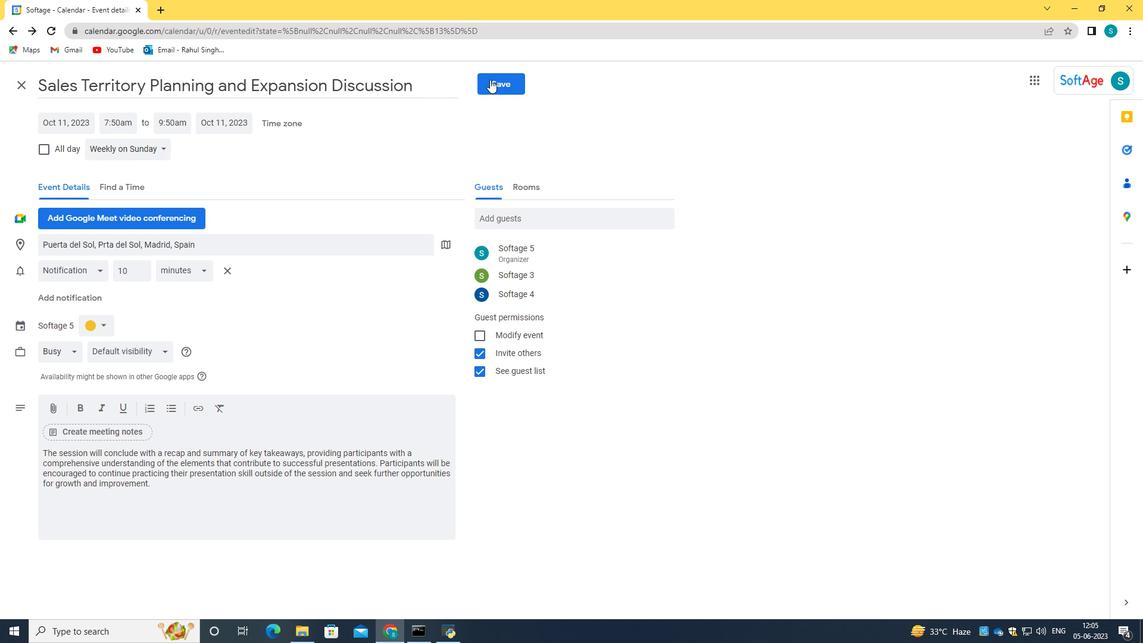 
Action: Mouse pressed left at (509, 93)
Screenshot: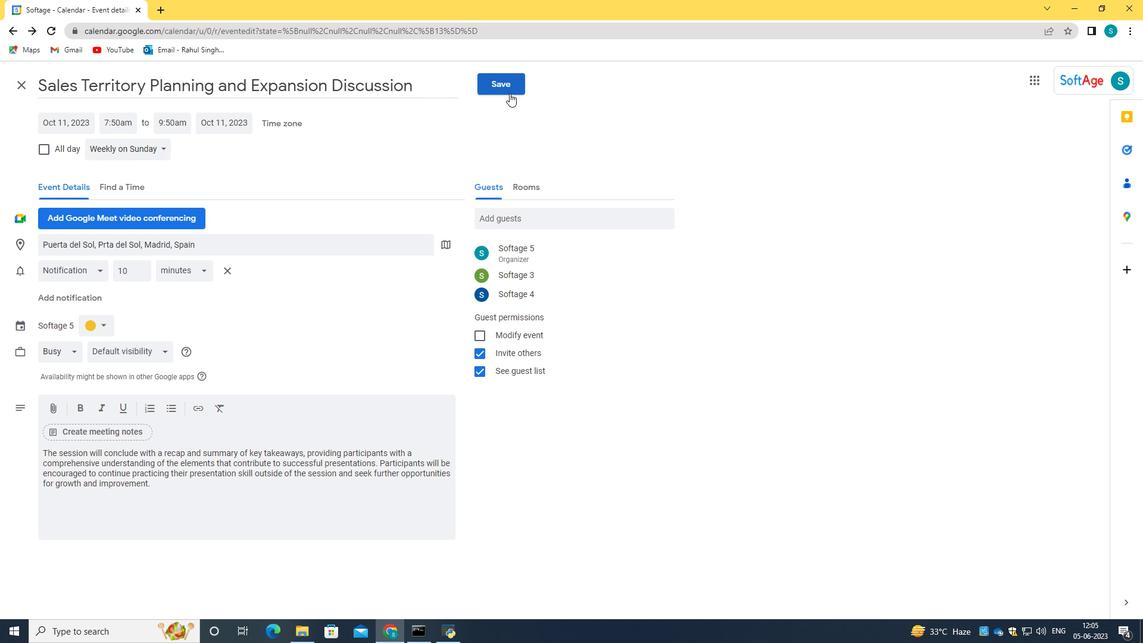 
Action: Mouse moved to (694, 370)
Screenshot: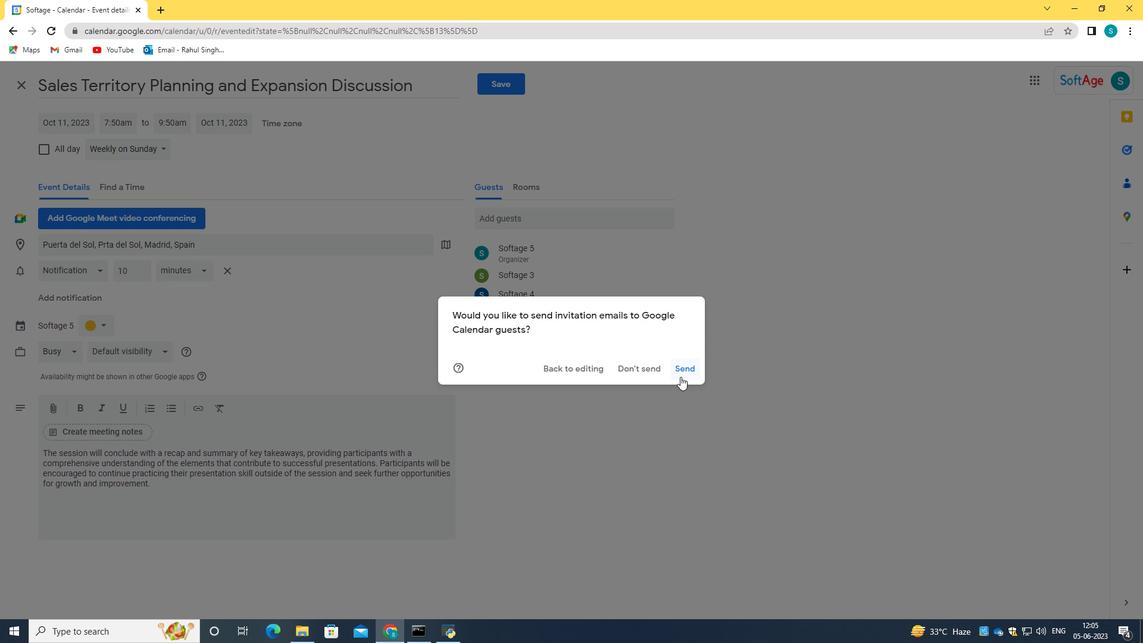 
Action: Mouse pressed left at (694, 370)
Screenshot: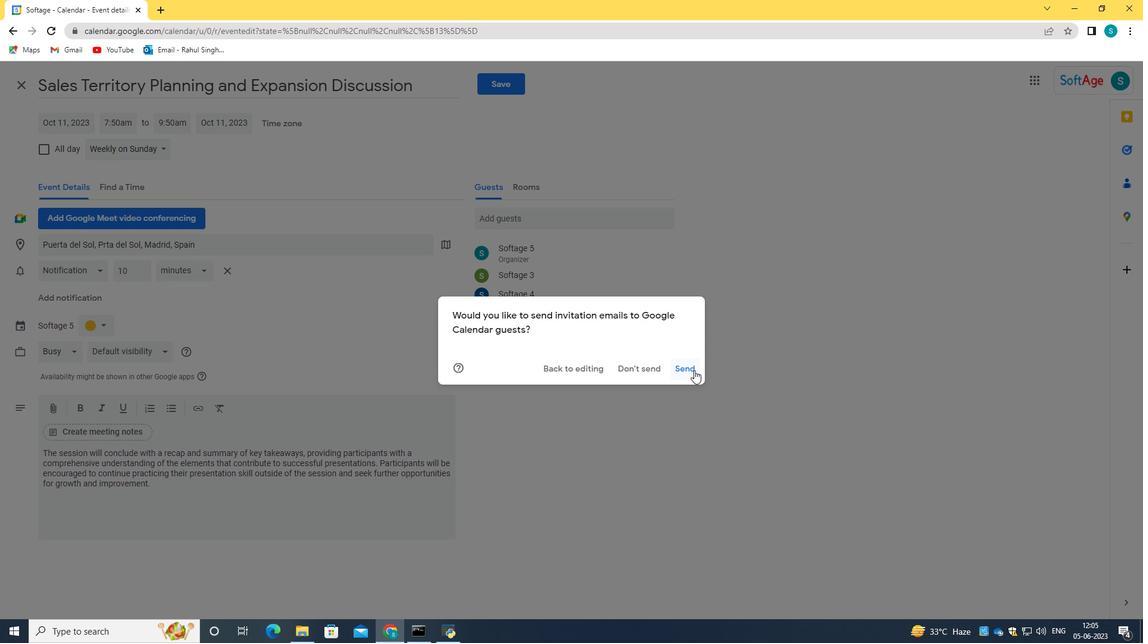 
